 Task: Import Search engines from Microsoft Internet Explorer.
Action: Mouse moved to (1341, 39)
Screenshot: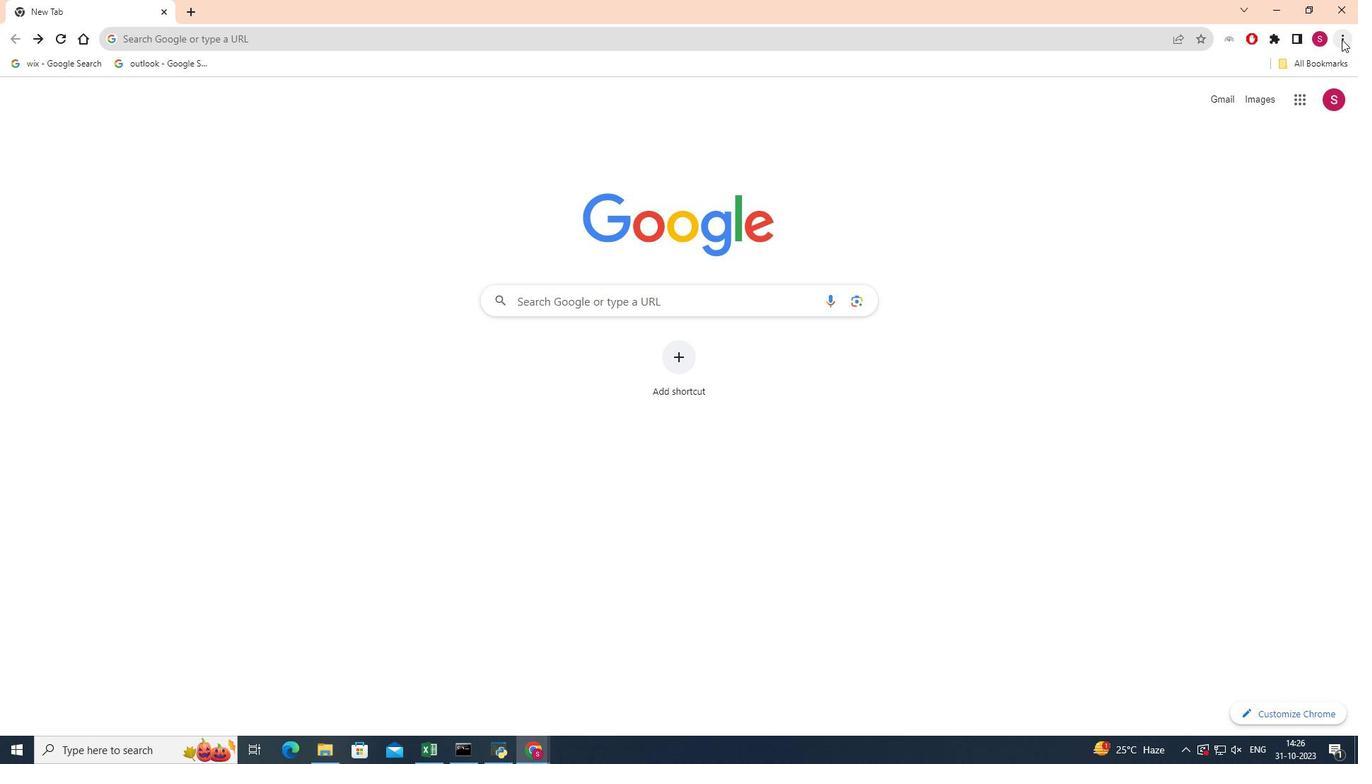 
Action: Mouse pressed left at (1341, 39)
Screenshot: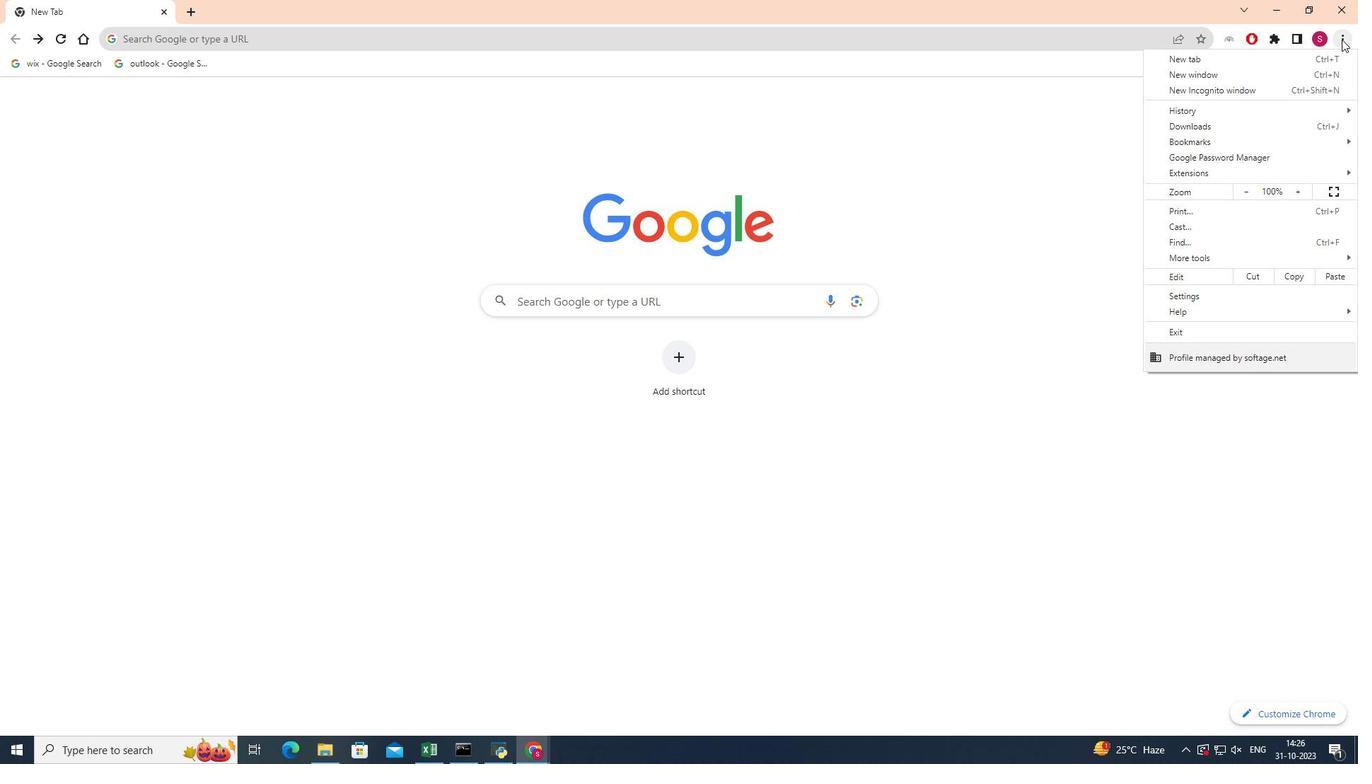 
Action: Mouse moved to (1223, 140)
Screenshot: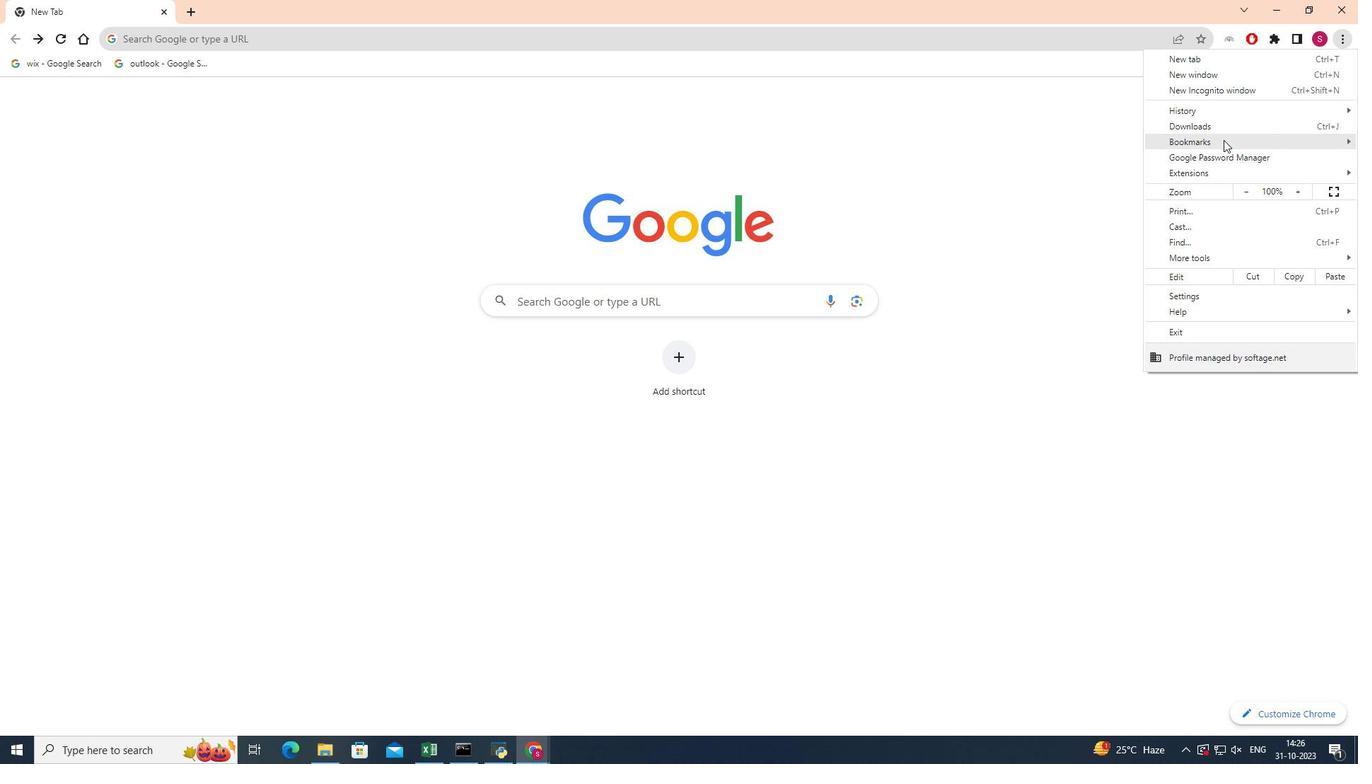 
Action: Mouse pressed left at (1223, 140)
Screenshot: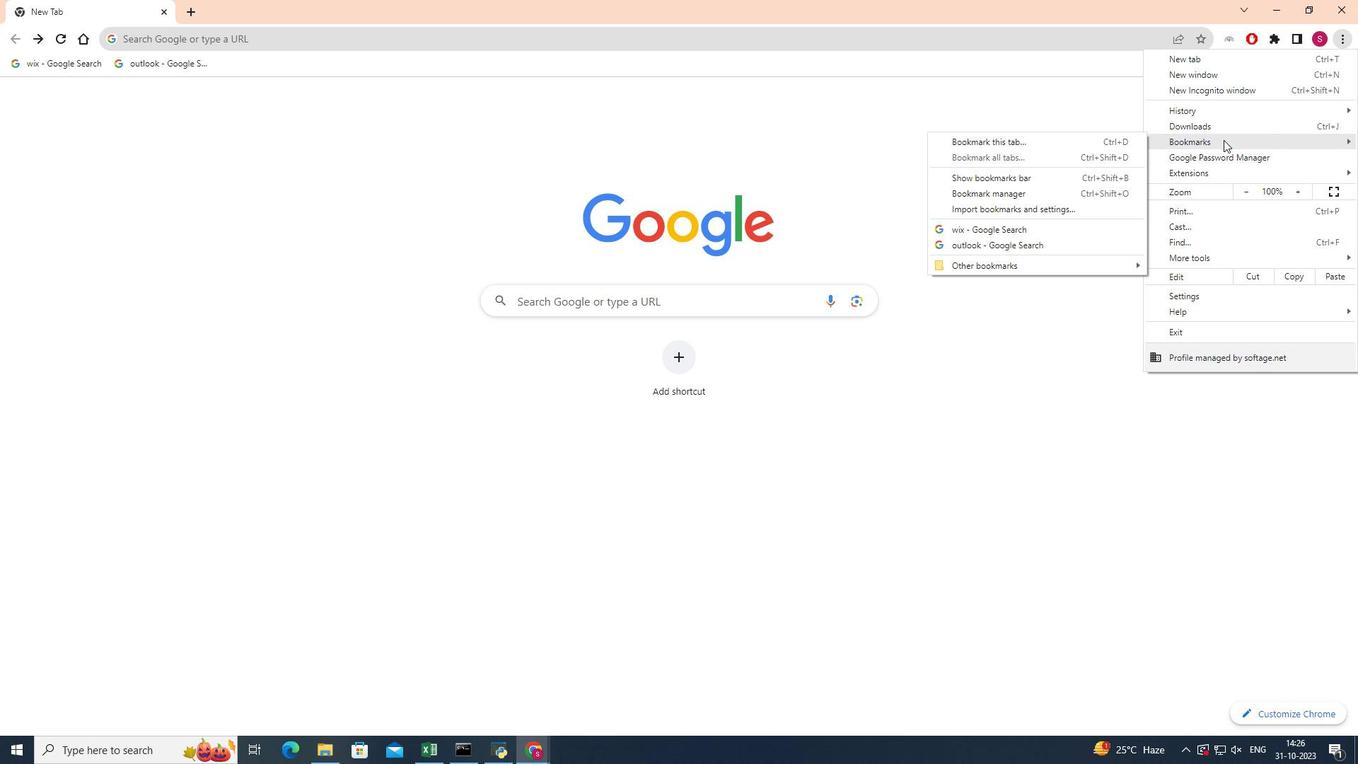 
Action: Mouse moved to (1024, 211)
Screenshot: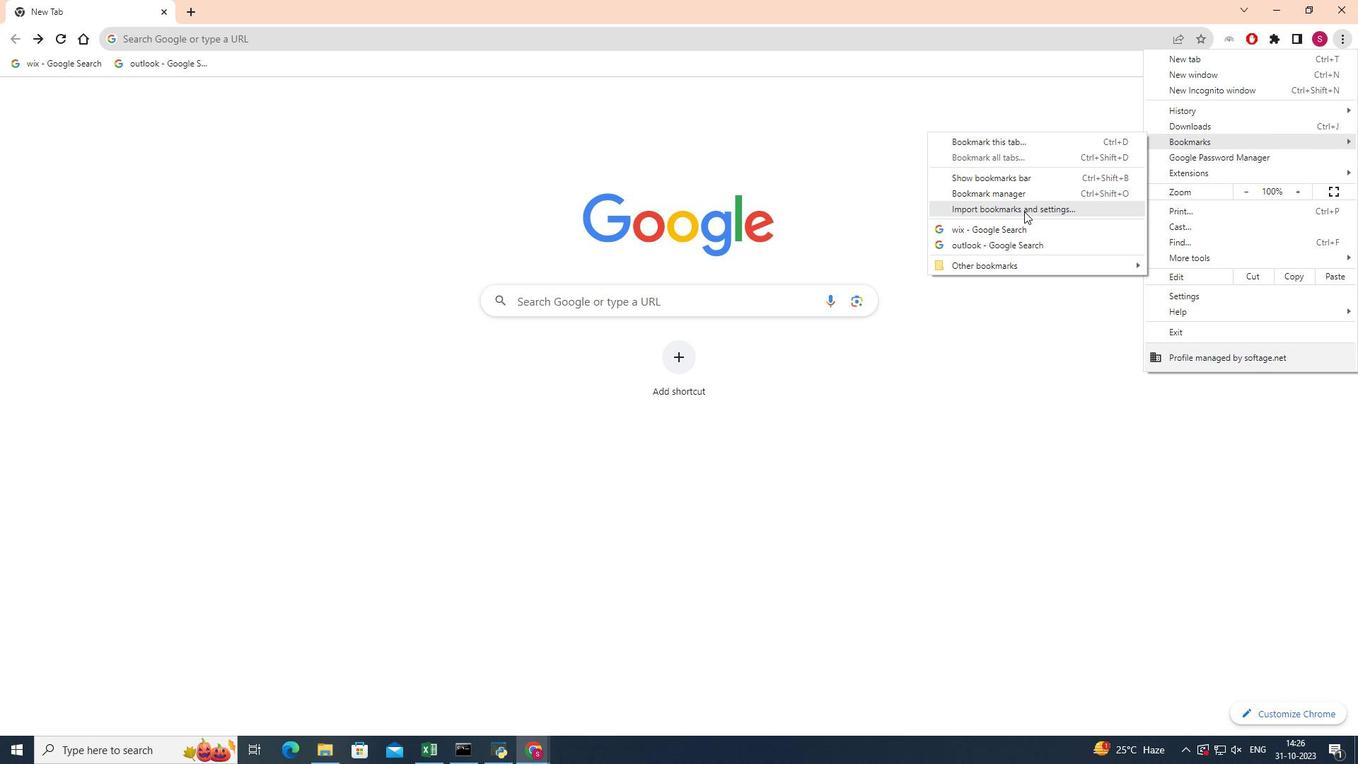 
Action: Mouse pressed left at (1024, 211)
Screenshot: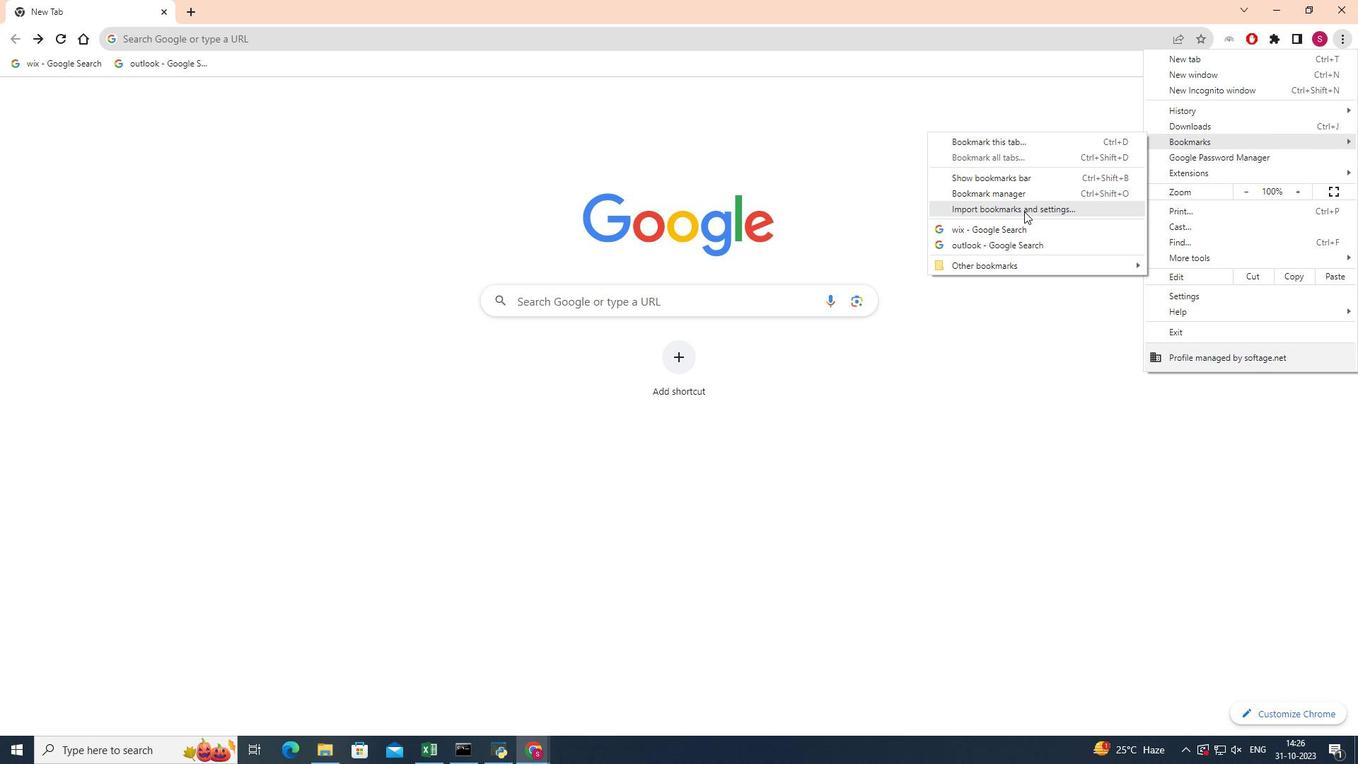 
Action: Mouse moved to (638, 331)
Screenshot: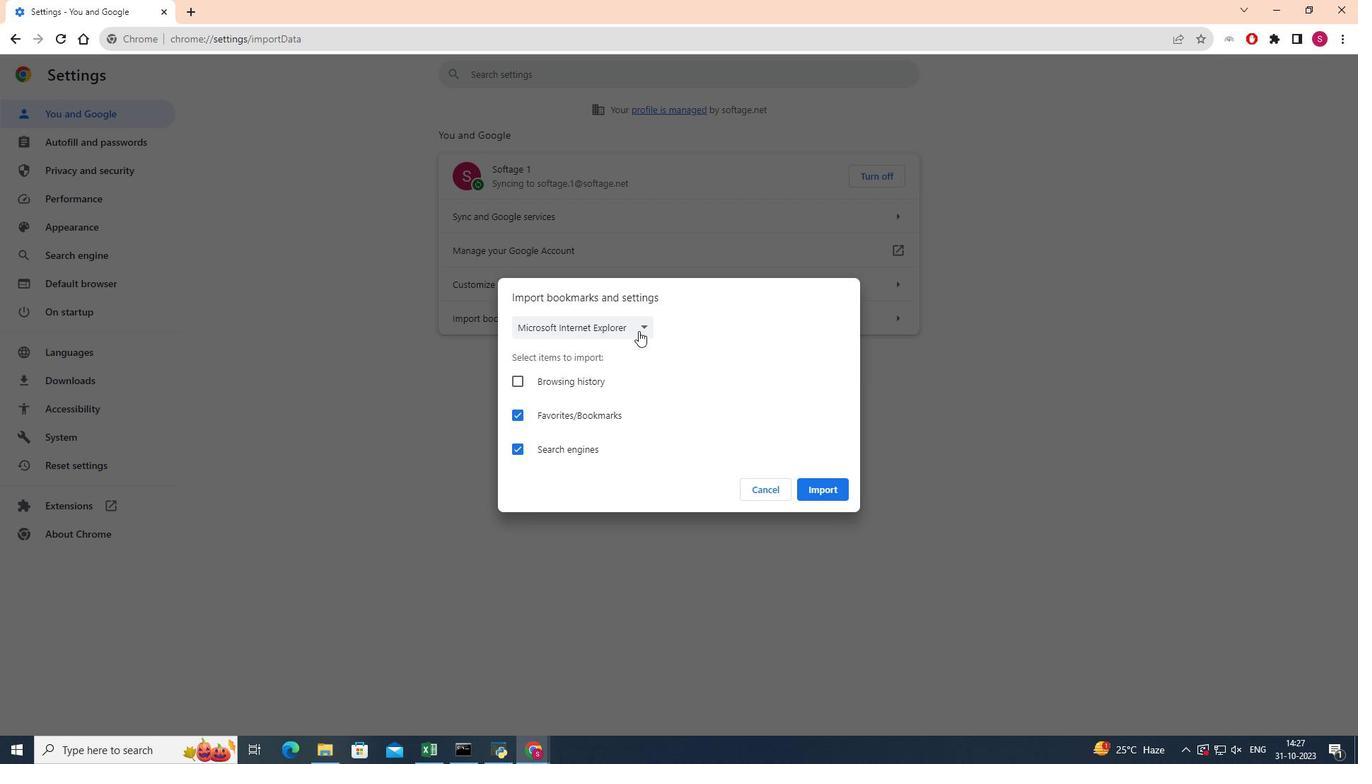 
Action: Mouse pressed left at (638, 331)
Screenshot: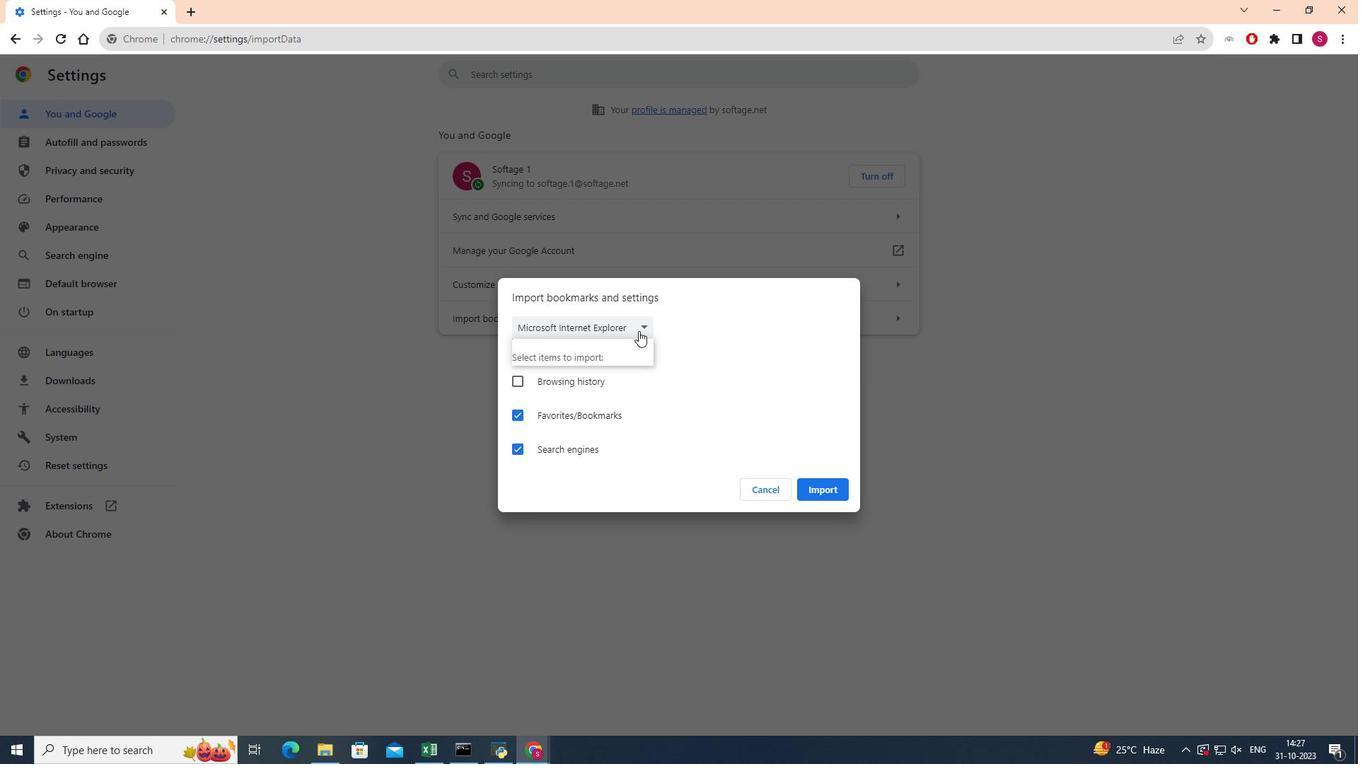 
Action: Mouse moved to (626, 344)
Screenshot: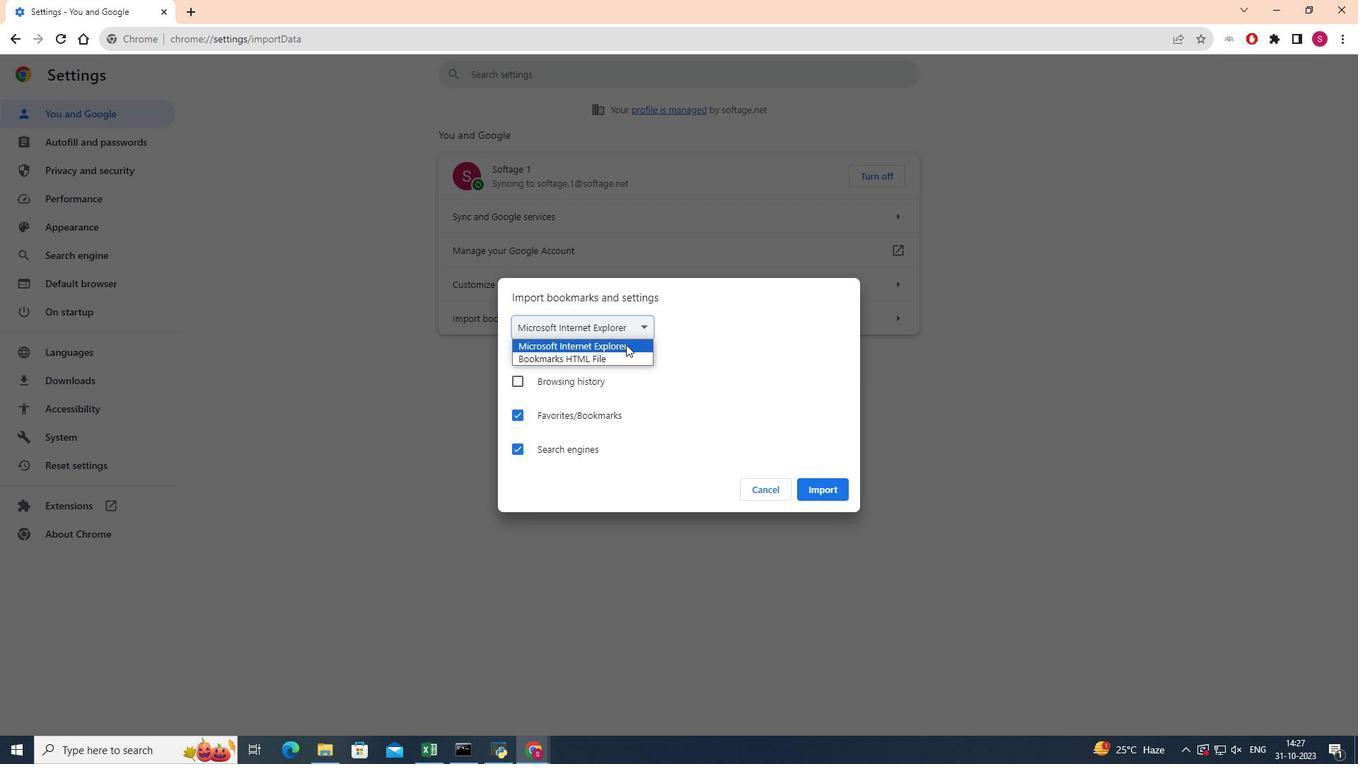 
Action: Mouse pressed left at (626, 344)
Screenshot: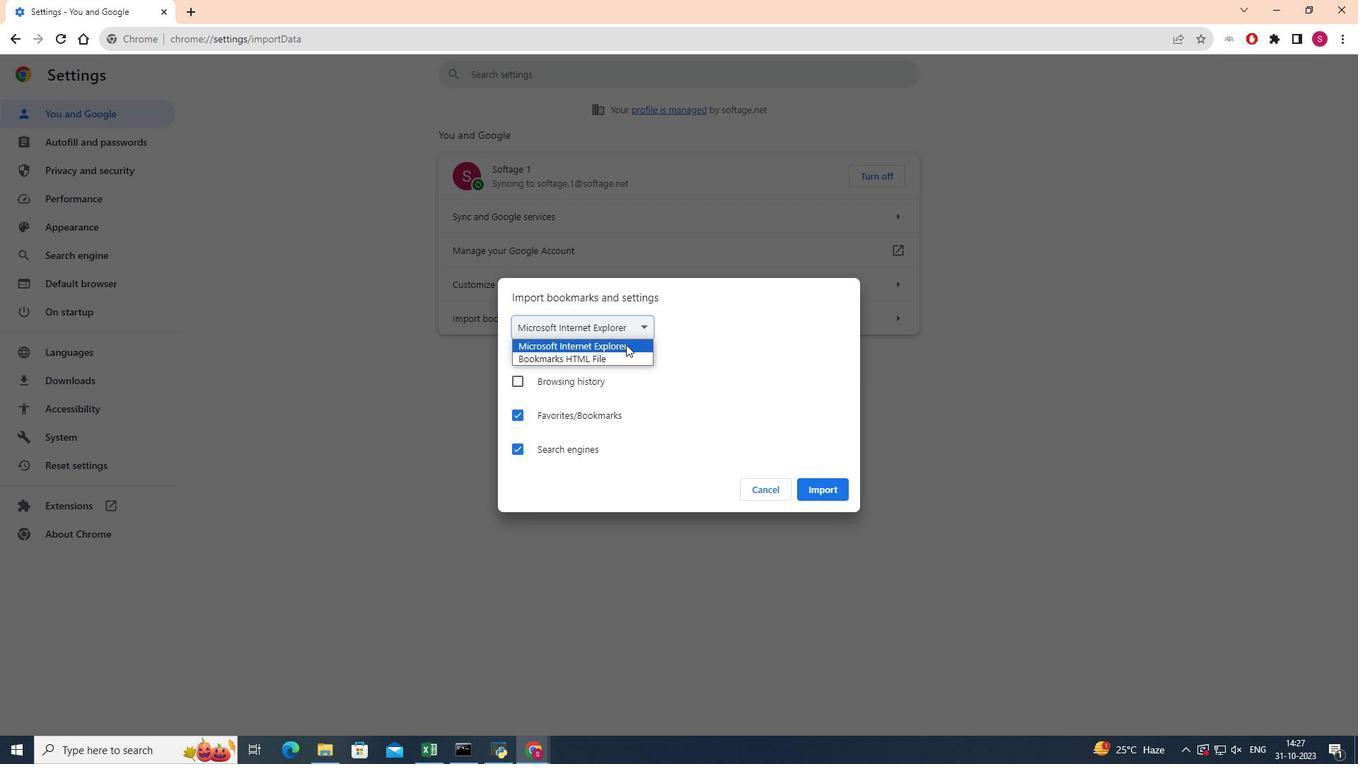 
Action: Mouse moved to (517, 418)
Screenshot: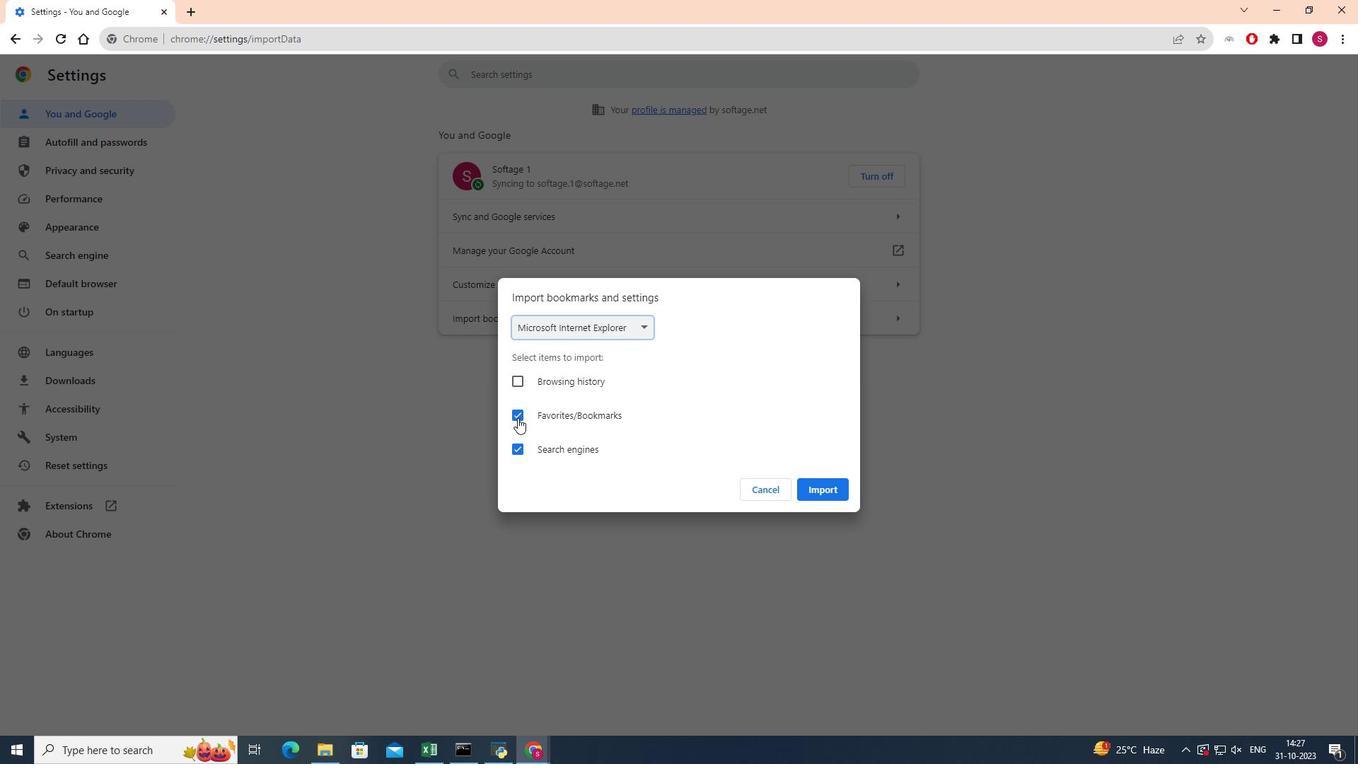 
Action: Mouse pressed left at (517, 418)
Screenshot: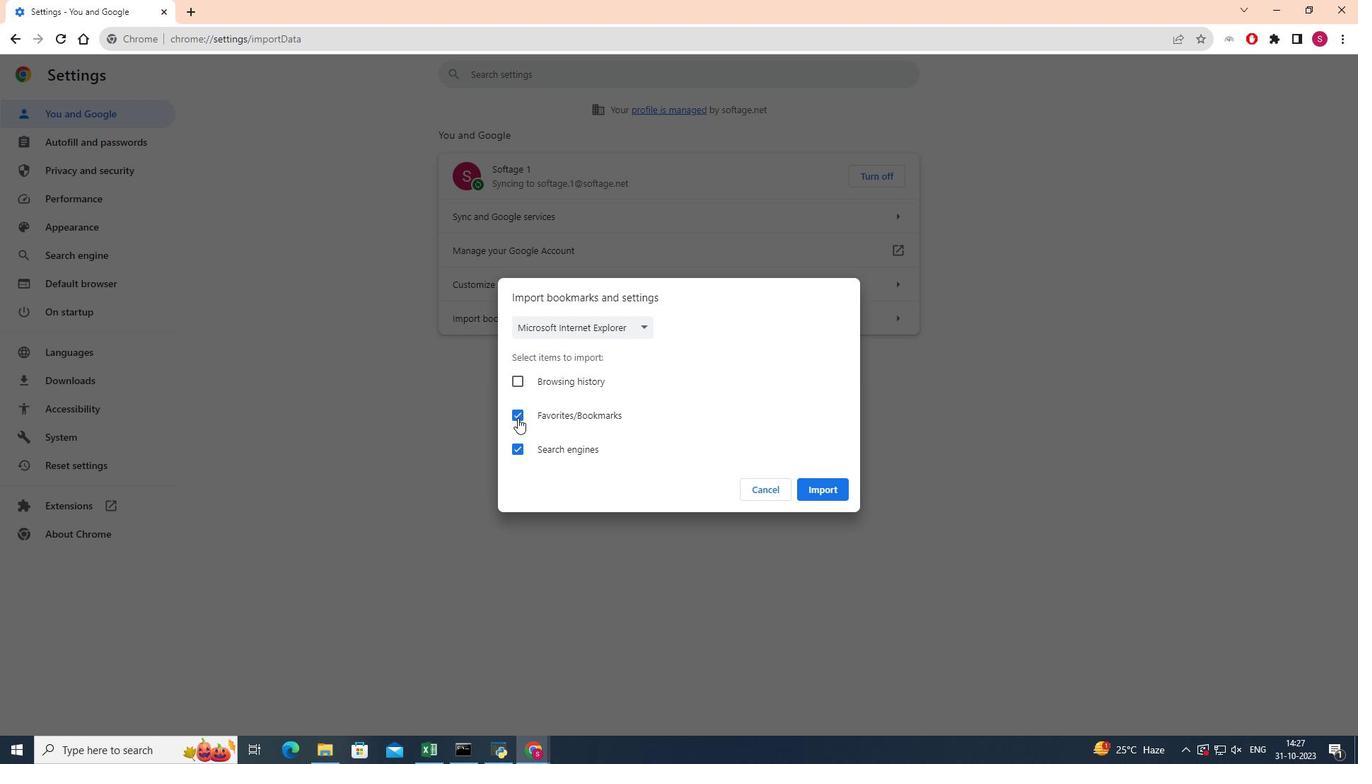 
Action: Mouse moved to (815, 495)
Screenshot: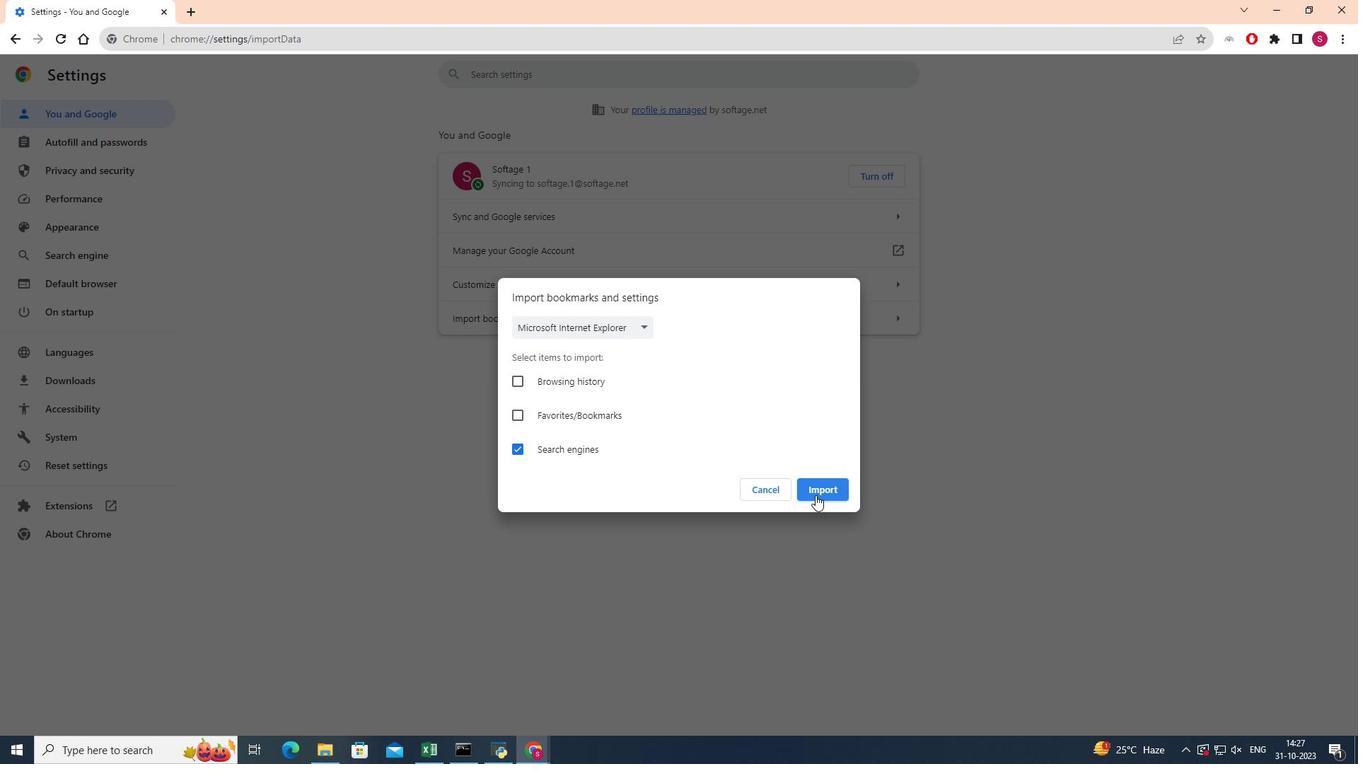 
Action: Mouse pressed left at (815, 495)
Screenshot: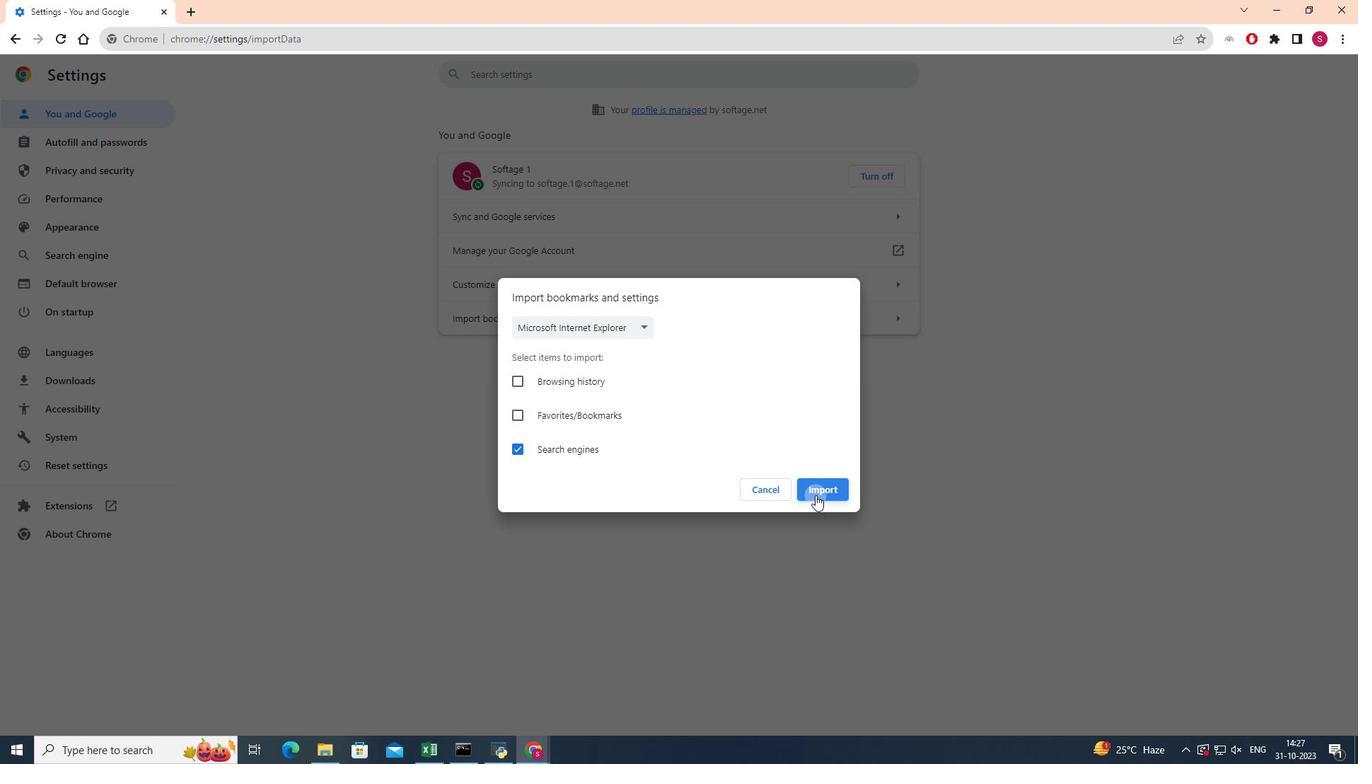 
Action: Mouse moved to (829, 446)
Screenshot: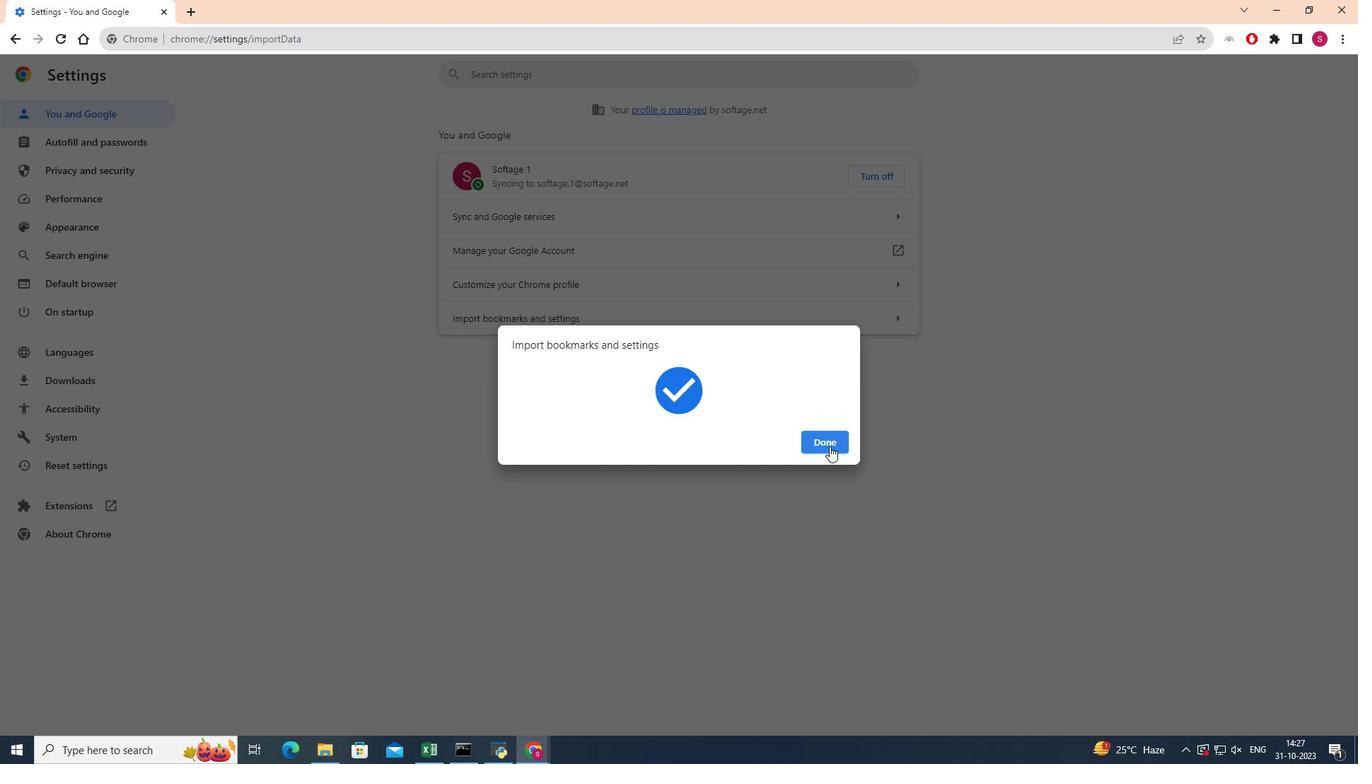 
Action: Mouse pressed left at (829, 446)
Screenshot: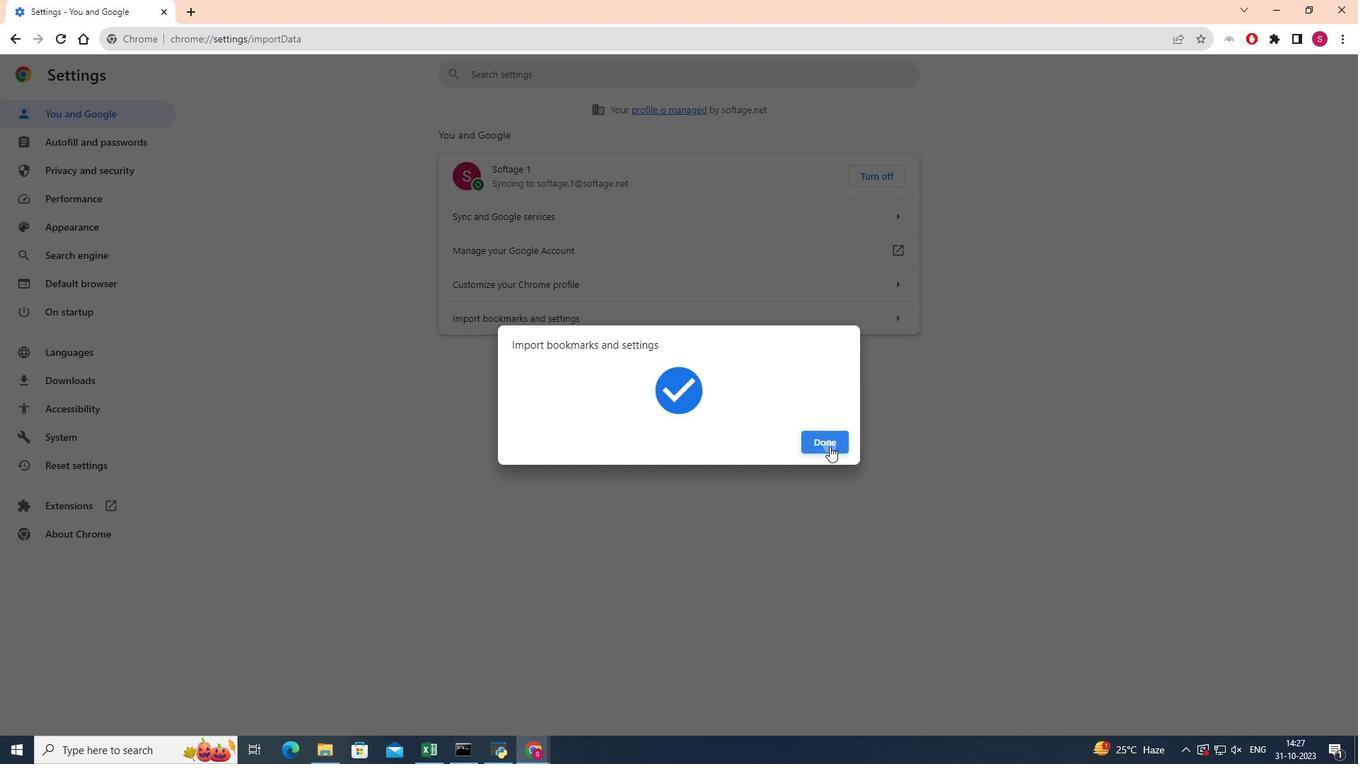 
